Task: Set the Layer A time interleaving for the ISDB-T reception parameter to 3.
Action: Mouse moved to (111, 17)
Screenshot: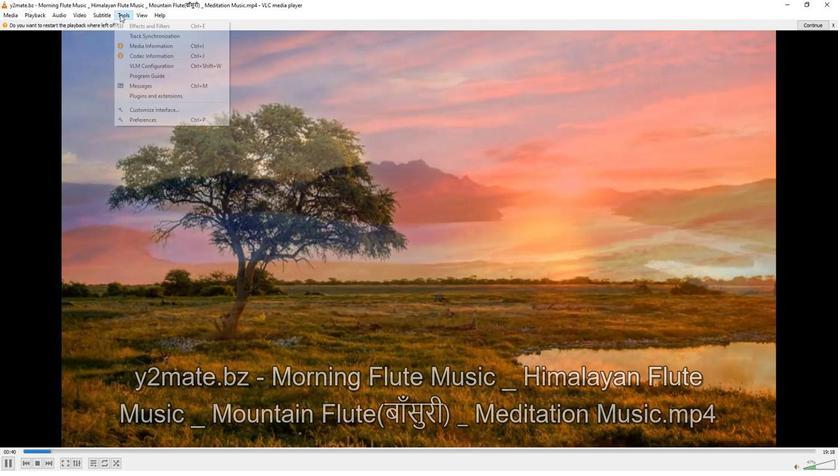 
Action: Mouse pressed left at (111, 17)
Screenshot: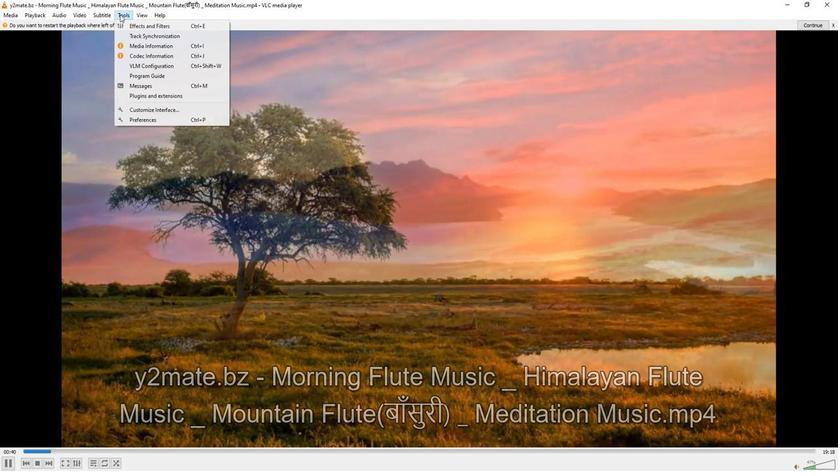 
Action: Mouse moved to (127, 120)
Screenshot: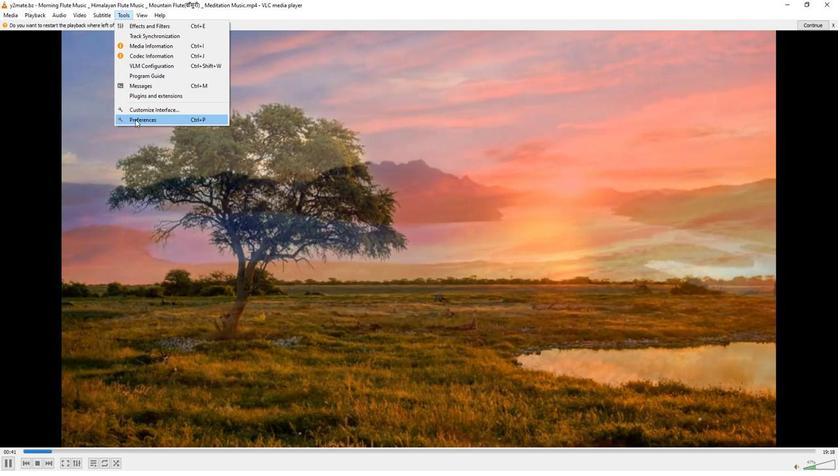 
Action: Mouse pressed left at (127, 120)
Screenshot: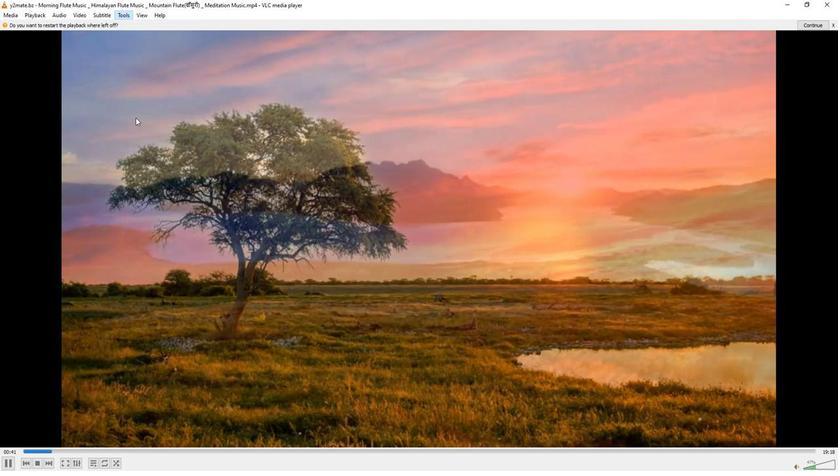 
Action: Mouse moved to (271, 381)
Screenshot: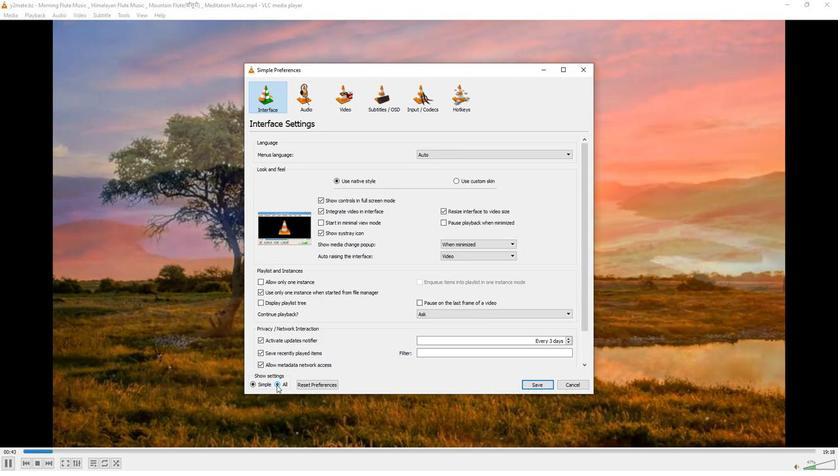 
Action: Mouse pressed left at (271, 381)
Screenshot: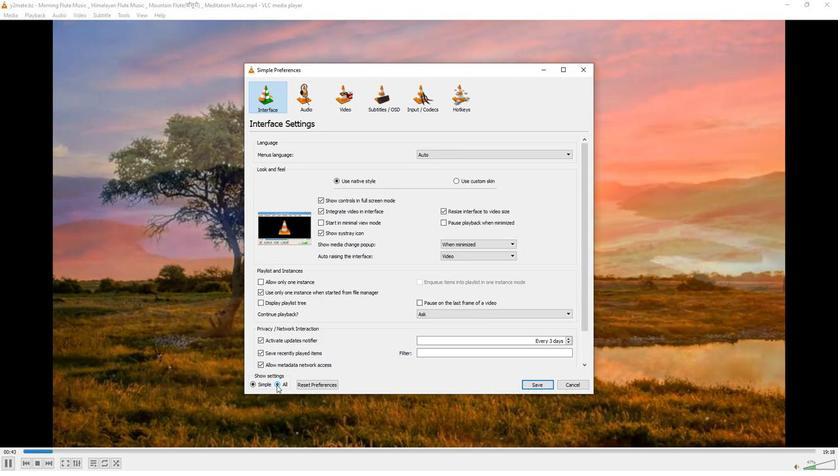 
Action: Mouse moved to (259, 234)
Screenshot: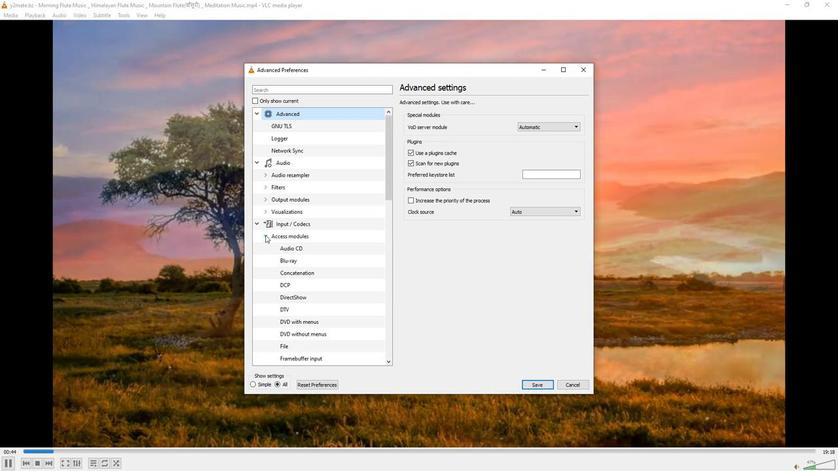 
Action: Mouse pressed left at (259, 234)
Screenshot: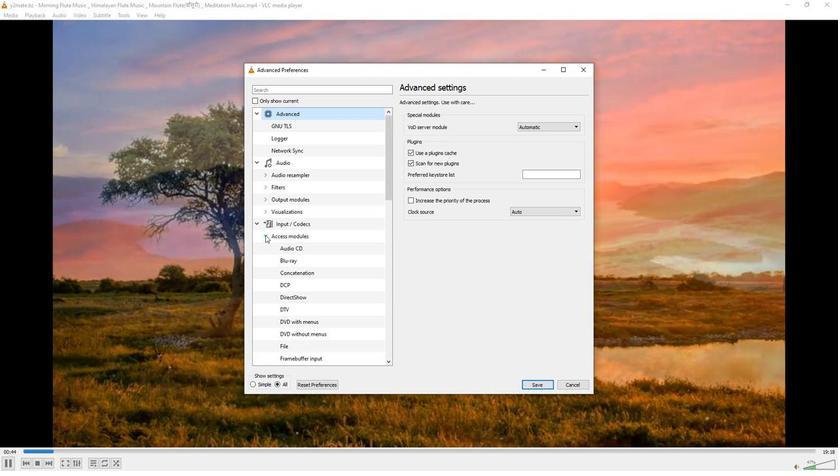 
Action: Mouse moved to (279, 306)
Screenshot: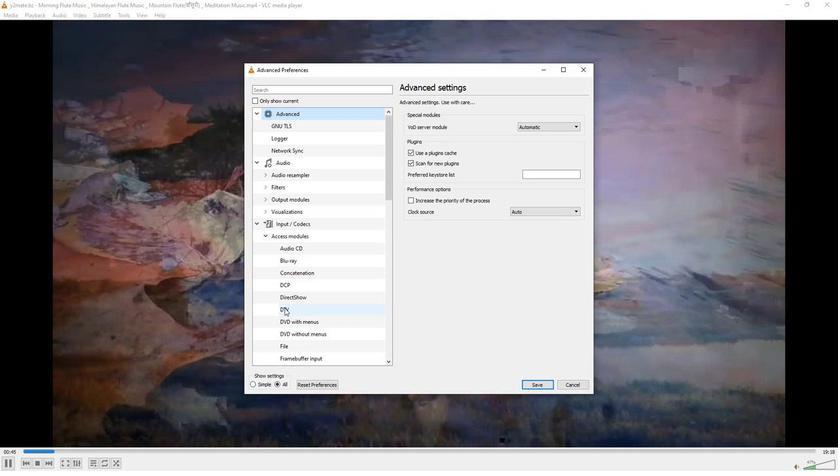 
Action: Mouse pressed left at (279, 306)
Screenshot: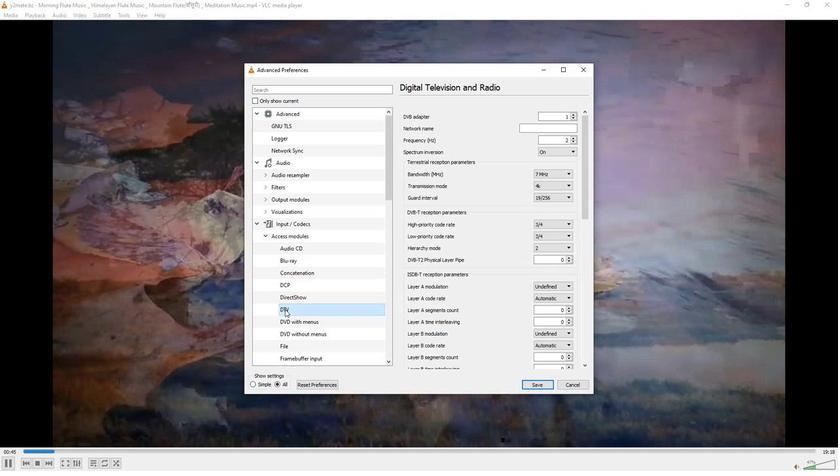 
Action: Mouse moved to (572, 317)
Screenshot: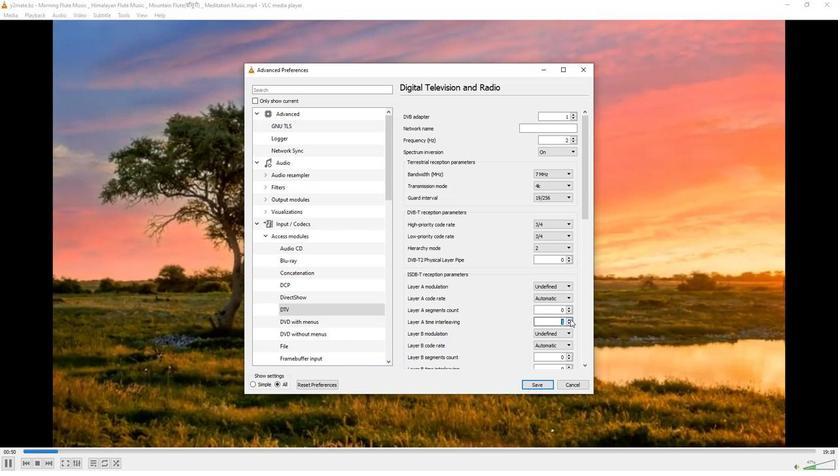 
Action: Mouse pressed left at (572, 317)
Screenshot: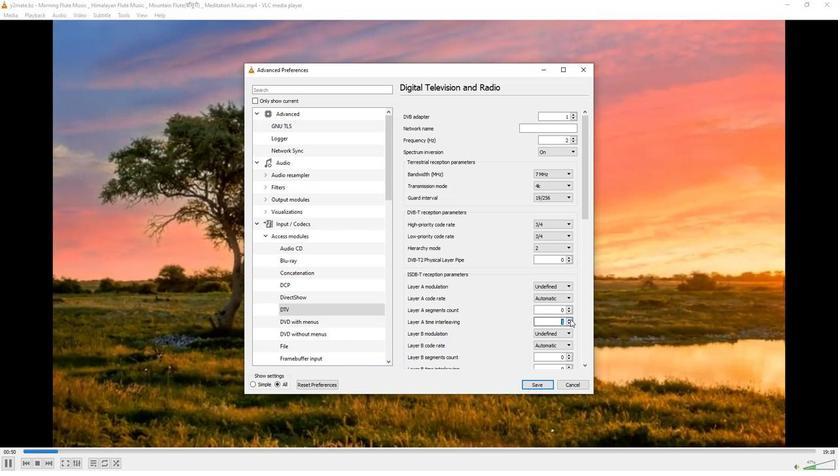 
Action: Mouse pressed left at (572, 317)
Screenshot: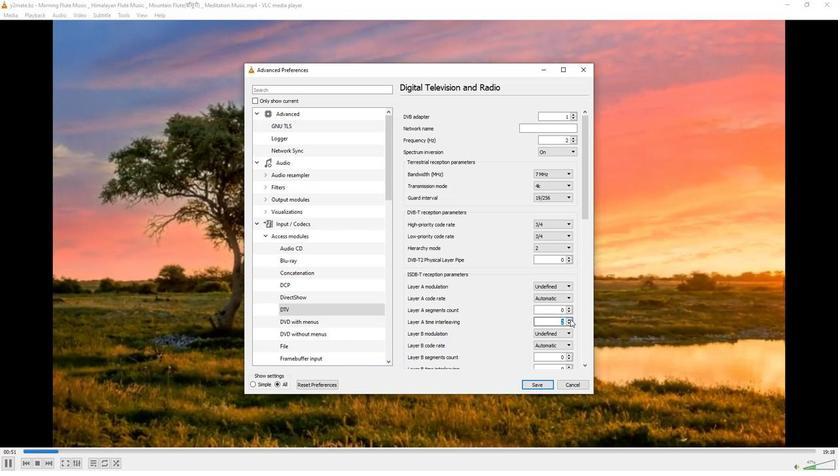 
Action: Mouse pressed left at (572, 317)
Screenshot: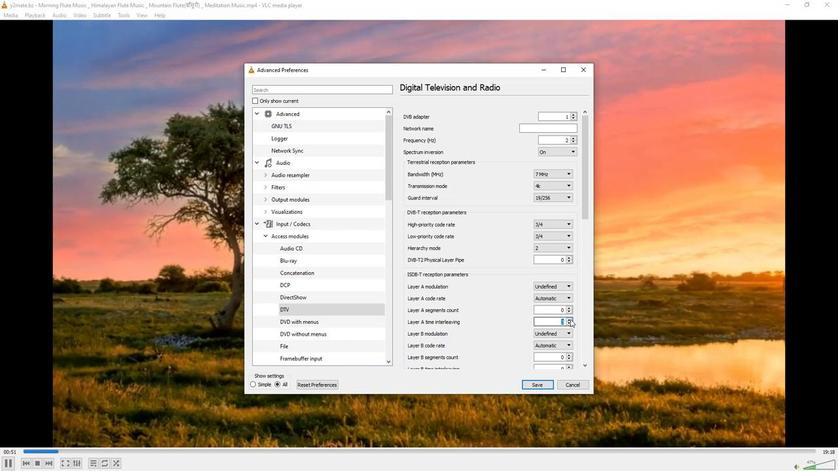 
Action: Mouse moved to (502, 324)
Screenshot: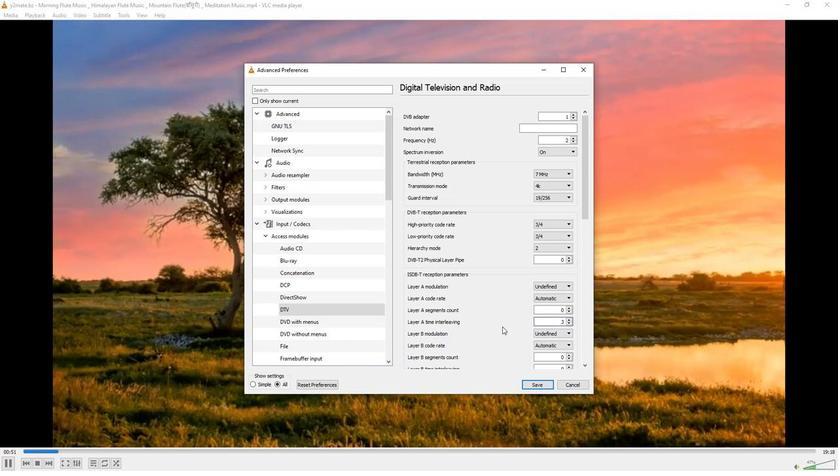 
Action: Mouse pressed left at (502, 324)
Screenshot: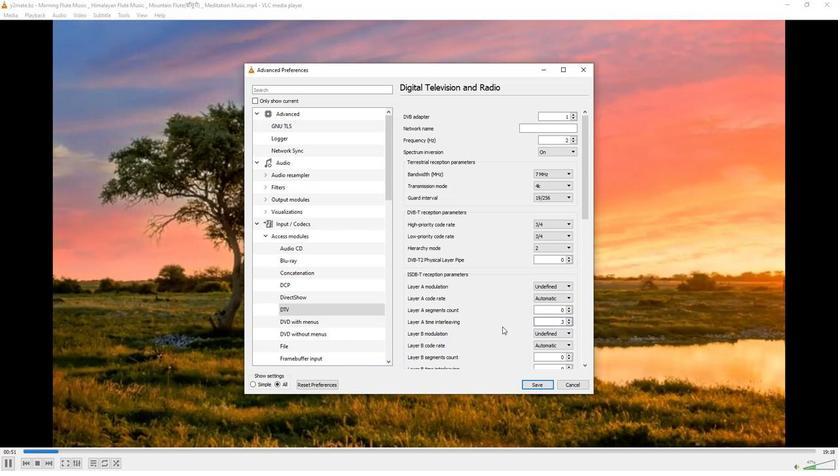 
